 Task: Organize a 75-minute pottery and ceramics class to unleash your creativity with clay.
Action: Mouse pressed left at (453, 194)
Screenshot: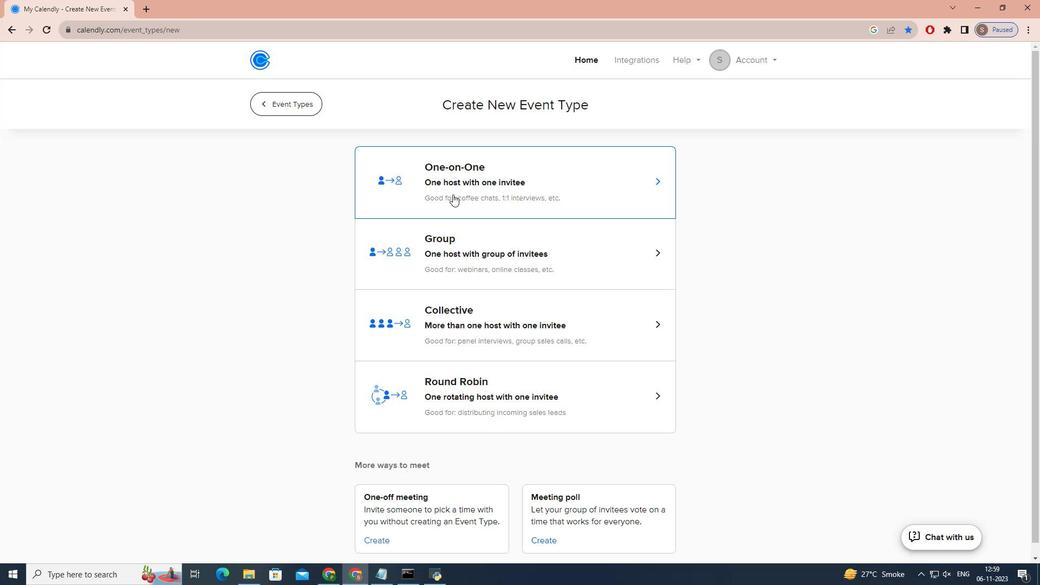 
Action: Mouse moved to (440, 258)
Screenshot: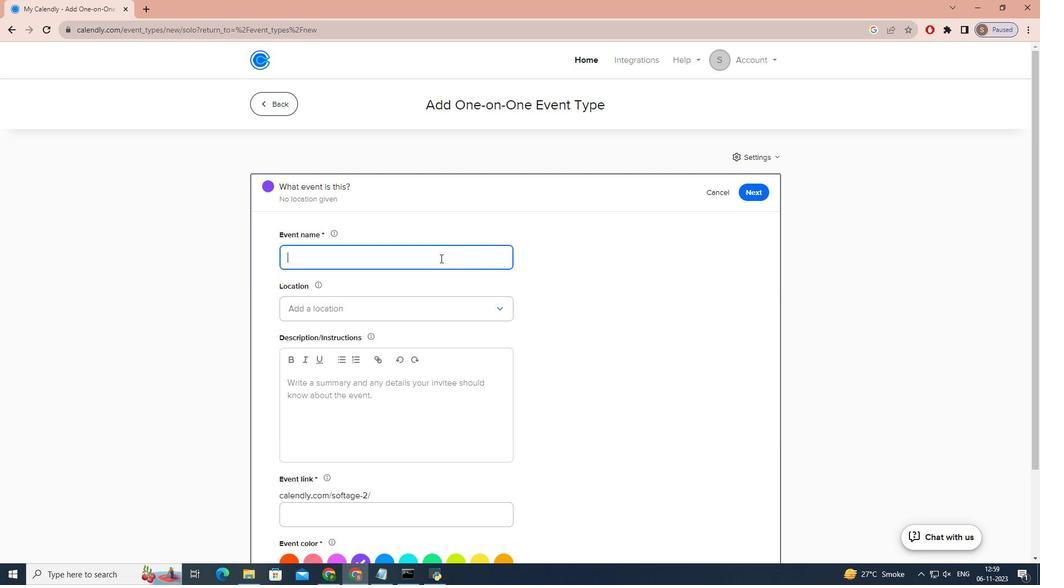 
Action: Mouse pressed left at (440, 258)
Screenshot: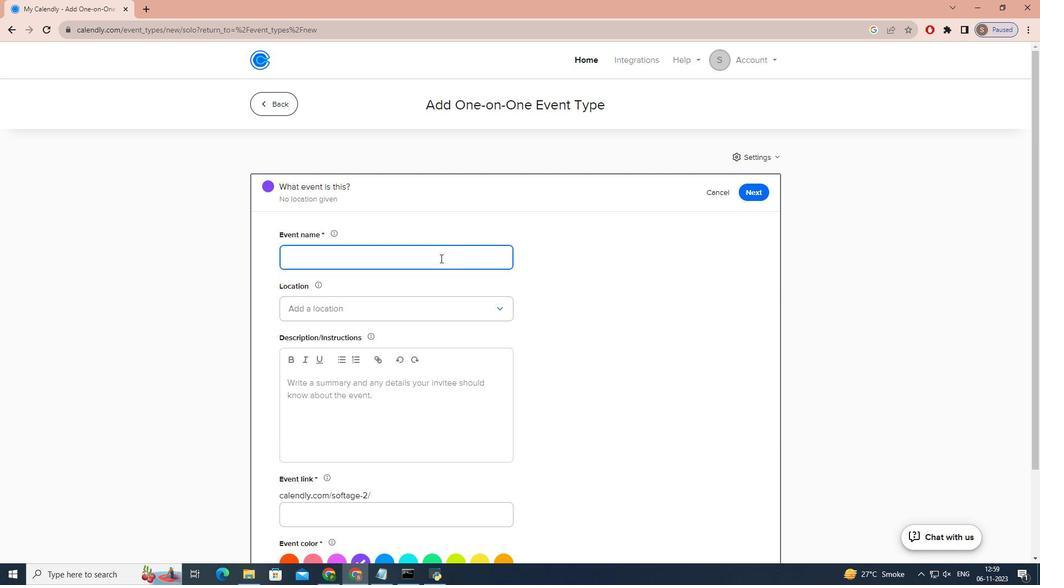 
Action: Key pressed c<Key.caps_lock>LAY<Key.space><Key.caps_lock>c<Key.caps_lock>REATIONS<Key.shift_r>:<Key.space><Key.caps_lock>u<Key.caps_lock>NLEASH<Key.space><Key.caps_lock>y<Key.caps_lock>OUR<Key.space><Key.caps_lock>i<Key.caps_lock>NNER<Key.space><Key.caps_lock>p<Key.caps_lock>OTTER<Key.space>
Screenshot: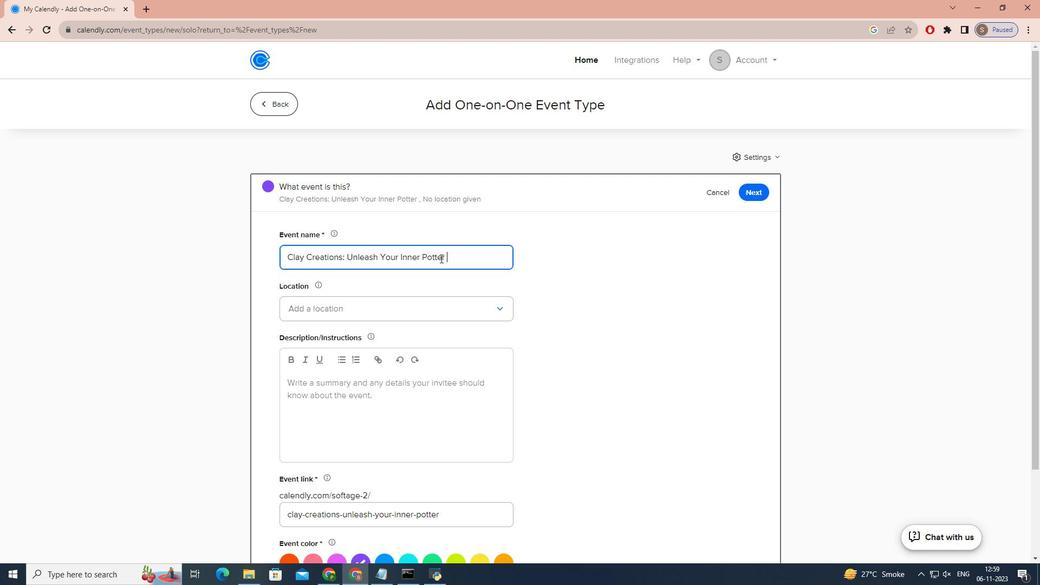 
Action: Mouse moved to (430, 312)
Screenshot: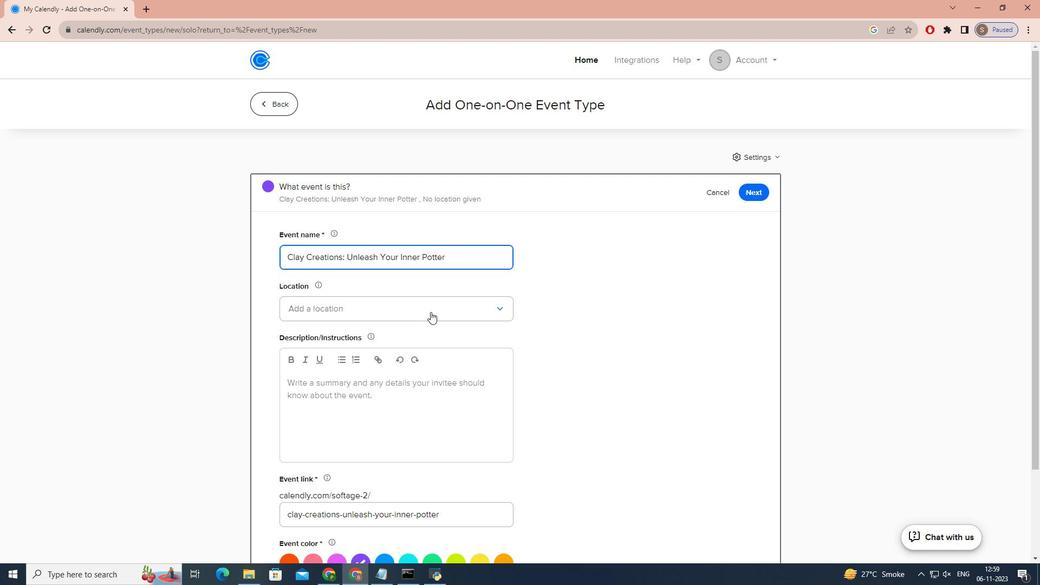 
Action: Mouse pressed left at (430, 312)
Screenshot: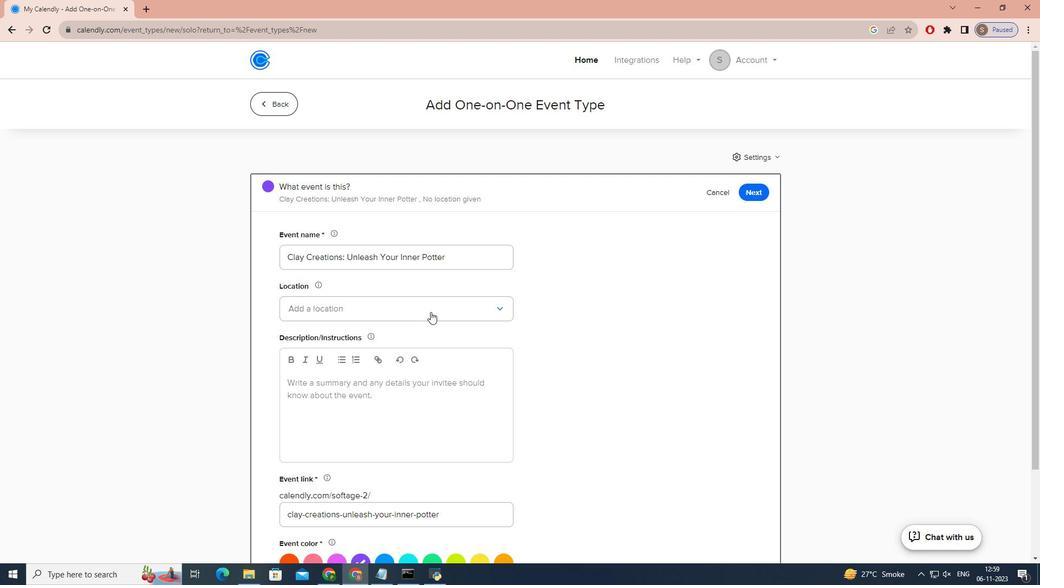 
Action: Mouse moved to (423, 329)
Screenshot: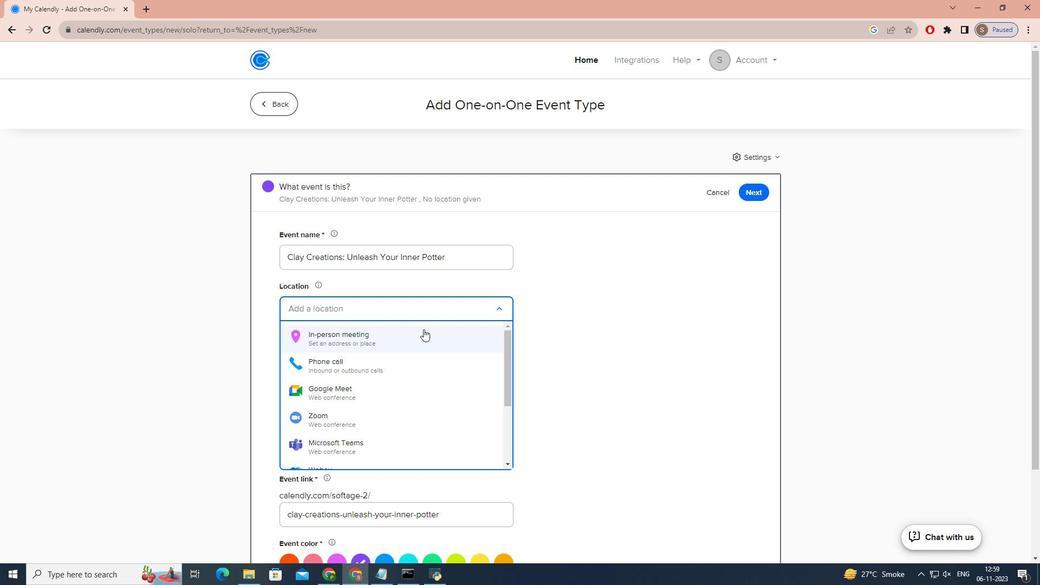 
Action: Mouse pressed left at (423, 329)
Screenshot: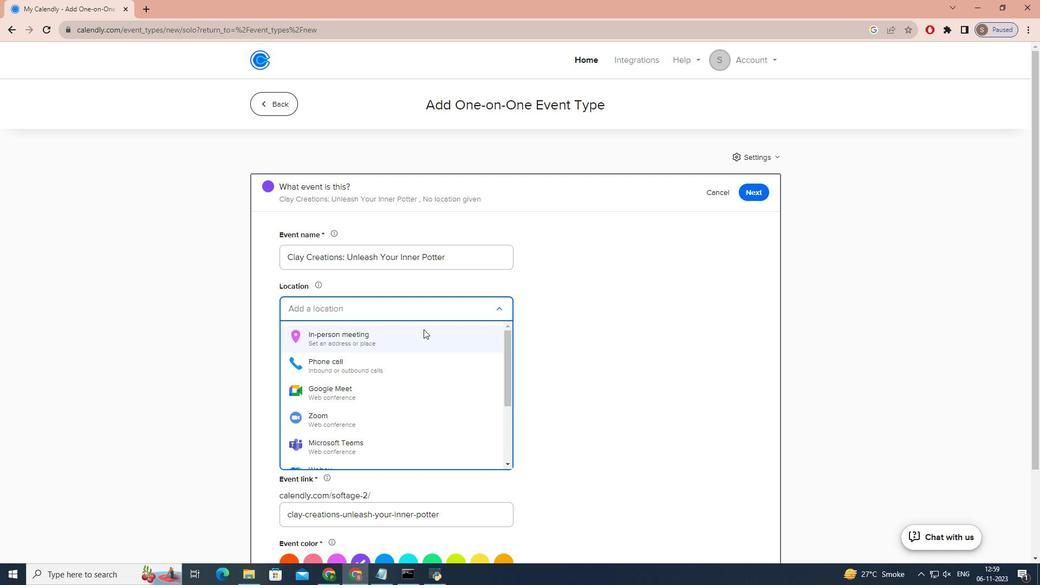 
Action: Mouse moved to (461, 182)
Screenshot: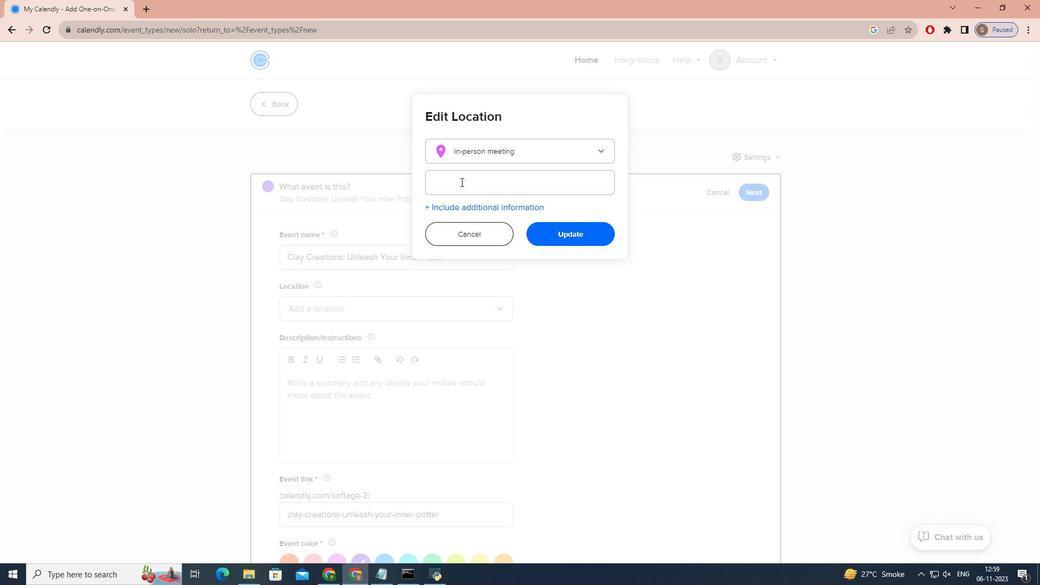 
Action: Mouse pressed left at (461, 182)
Screenshot: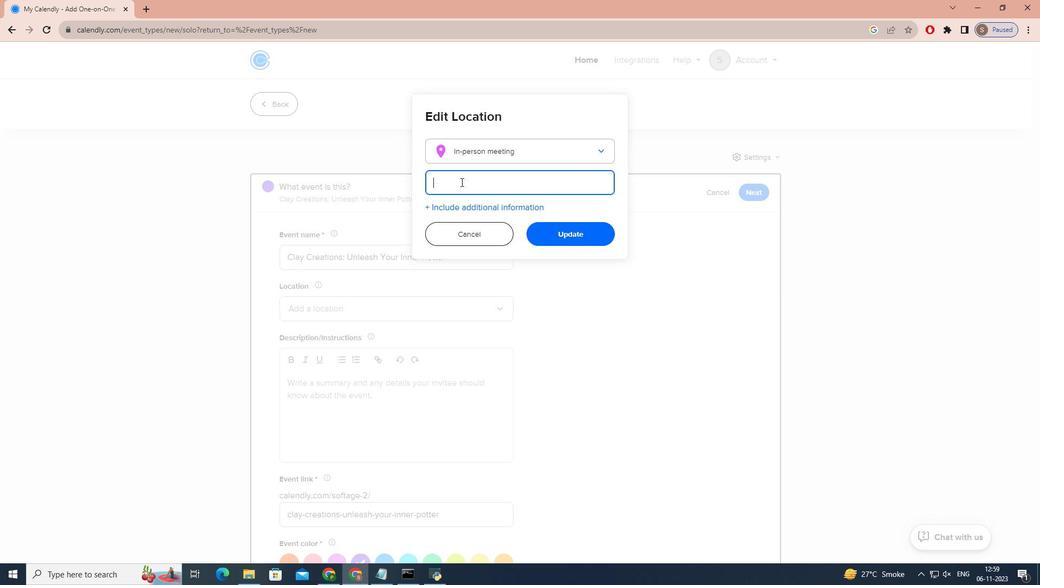 
Action: Key pressed <Key.caps_lock>m<Key.caps_lock>AISON<Key.space><Key.caps_lock>c<Key.caps_lock>LAY<Key.space><Key.backspace>,<Key.space>310<Key.space><Key.caps_lock>m<Key.caps_lock>ESEROLE<Key.space><Key.caps_lock>s<Key.caps_lock>TREET,<Key.space><Key.caps_lock>s<Key.caps_lock>UITE<Key.space>202,<Key.space><Key.caps_lock>b<Key.caps_lock>ROOKLYN,<Key.space><Key.caps_lock>ny<Key.space>11206
Screenshot: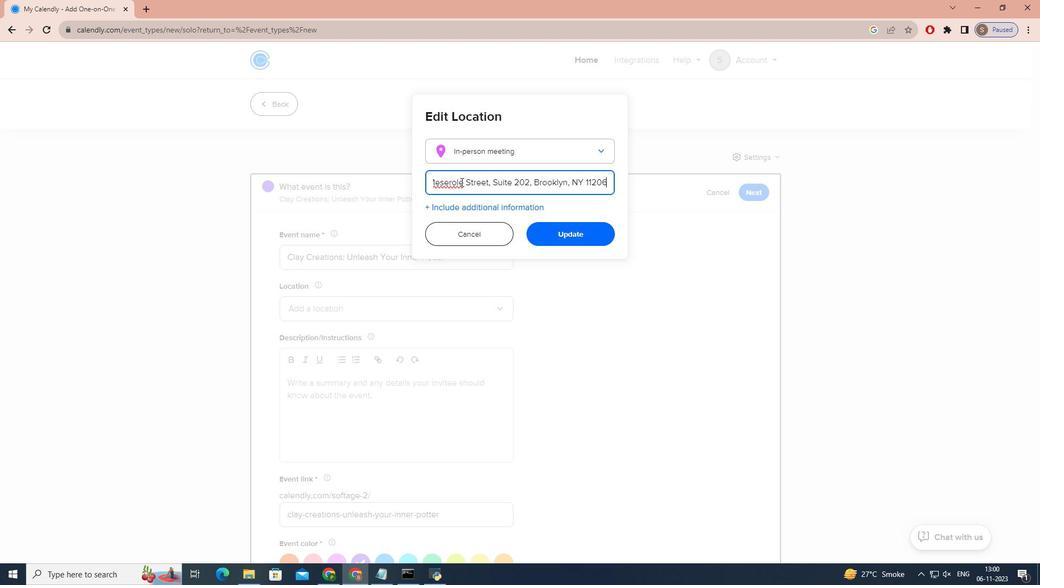
Action: Mouse moved to (562, 231)
Screenshot: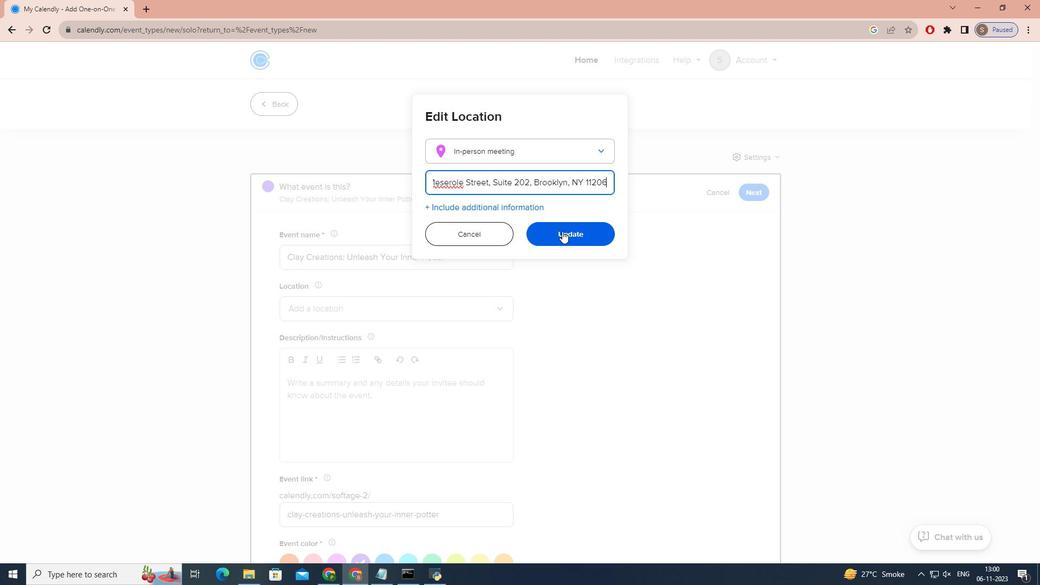 
Action: Mouse pressed left at (562, 231)
Screenshot: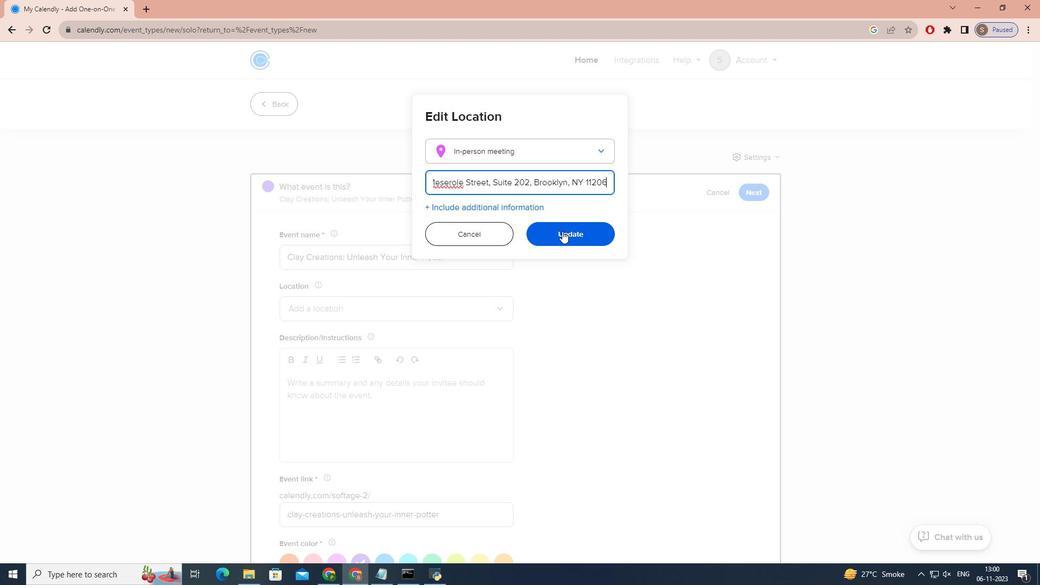 
Action: Mouse moved to (418, 412)
Screenshot: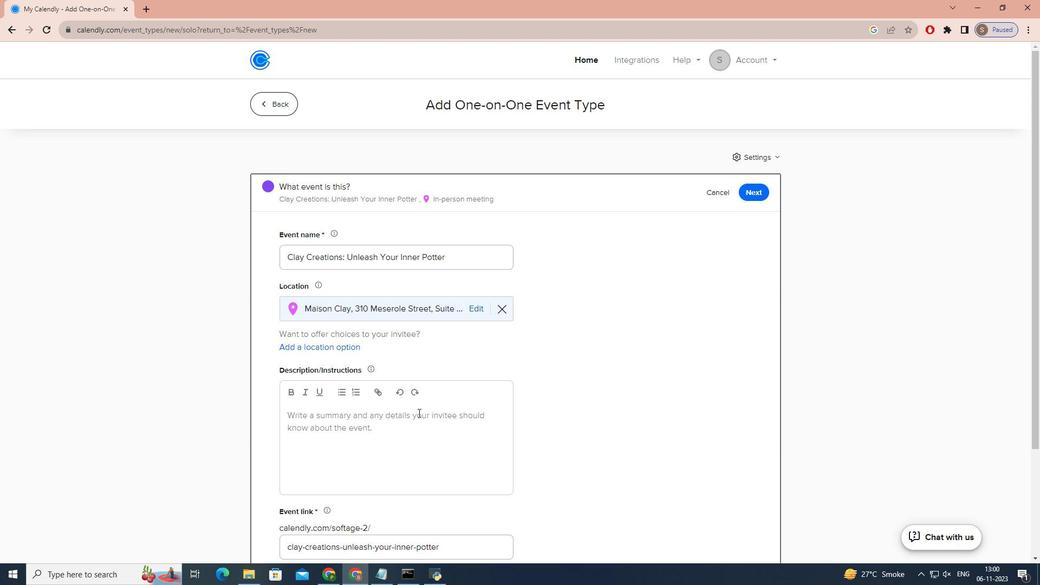 
Action: Mouse pressed left at (418, 412)
Screenshot: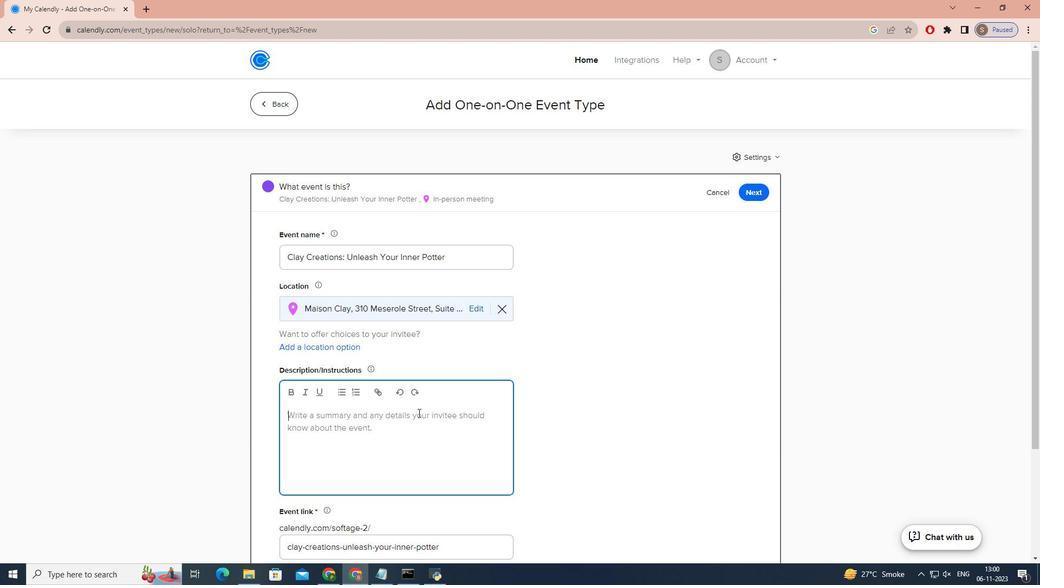 
Action: Key pressed w<Key.caps_lock>ELCOME<Key.space>TO<Key.space>OUR<Key.space><Key.shift_r>"<Key.caps_lock>c<Key.caps_lock>LAY<Key.space><Key.caps_lock>c<Key.caps_lock>REATIONS<Key.shift_r>"<Key.space>A<Key.space>HANDS-ON<Key.space>POTTERY<Key.space>AND<Key.space>CERAMICS<Key.space>CLASS<Key.space>WHERE<Key.space>YOU<Key.space>CAN<Key.space>UNLEASH<Key.space>YOUR<Key.space>INNER<Key.space>ARTIST<Key.space>AND<Key.space>TRANSFORM<Key.space>A<Key.space>LI<Key.backspace>UMP<Key.space>OF<Key.space>CLAY<Key.space>INTO<Key.space>A<Key.space>WORK<Key.space>OF<Key.space>ART.<Key.space><Key.caps_lock>w<Key.caps_lock>HETHER<Key.space>YOU<Key.space>ARE<Key.space>CURIOUS<Key.space>BEGGINER<Key.space><Key.backspace><Key.backspace><Key.backspace><Key.backspace><Key.backspace><Key.backspace>INNER<Key.space>OR<Key.space>A<Key.space>SEASONED<Key.space>POTTER,<Key.space>THIS<Key.space>CLASS<Key.space>OFFR<Key.backspace>ERS<Key.space>A<Key.space>CREAI<Key.backspace>TIVE<Key.space>AND<Key.space>THERAPEUTIC<Key.space>EXPERIENCE<Key.space>FOR<Key.space>ALL.<Key.space>
Screenshot: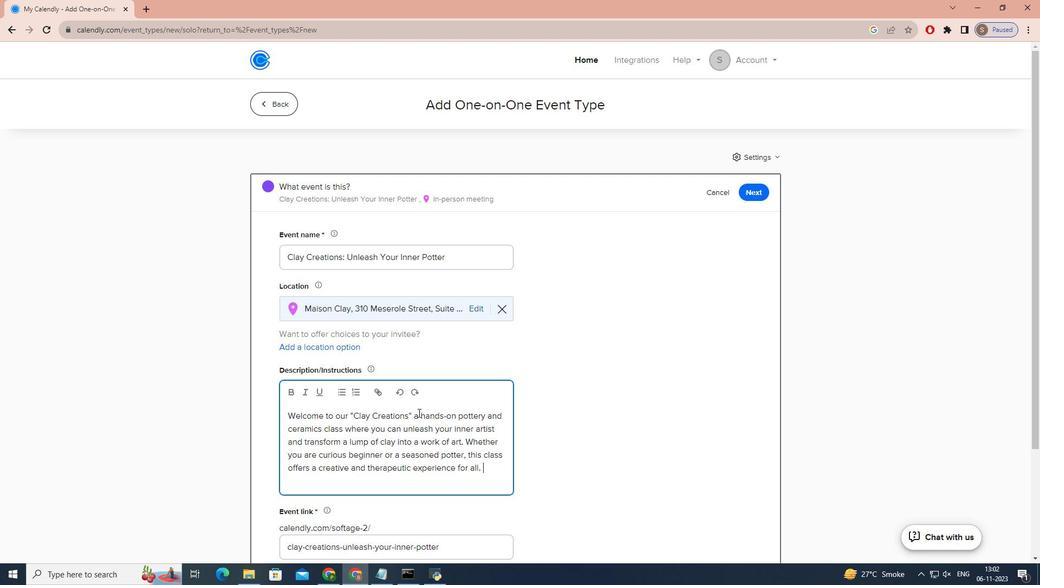
Action: Mouse scrolled (418, 412) with delta (0, 0)
Screenshot: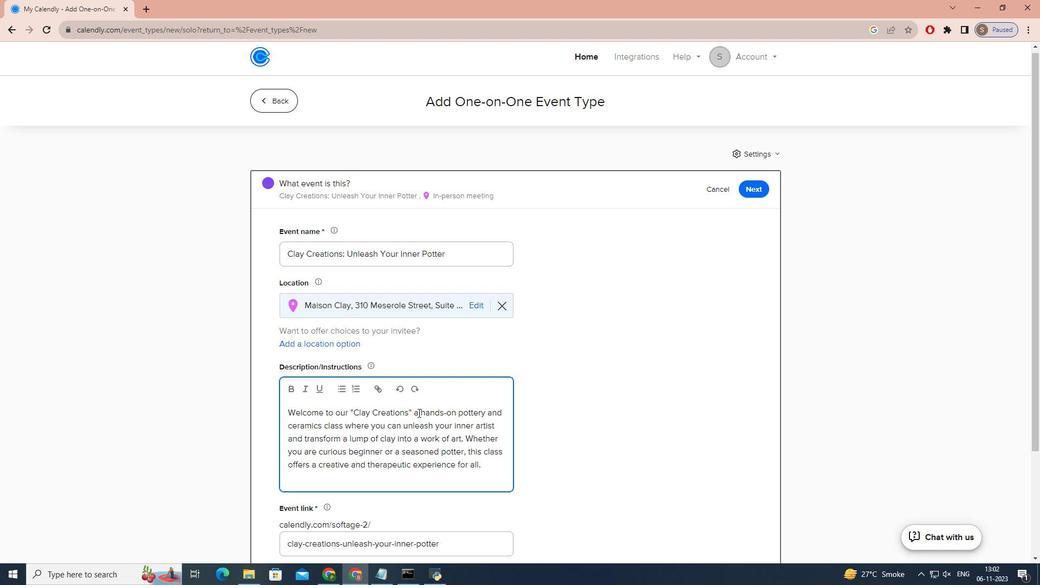 
Action: Mouse scrolled (418, 412) with delta (0, 0)
Screenshot: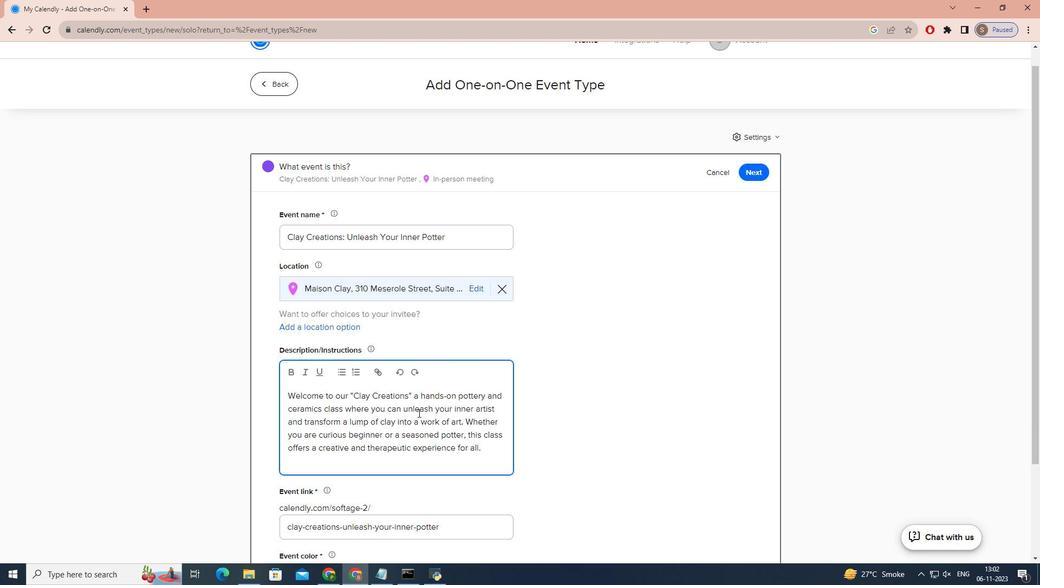 
Action: Mouse scrolled (418, 412) with delta (0, 0)
Screenshot: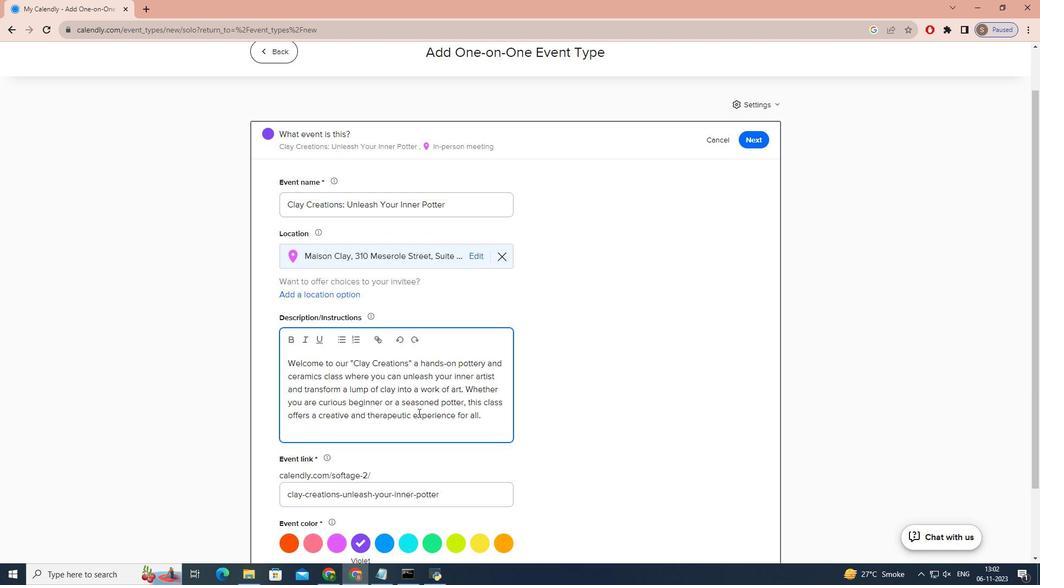 
Action: Mouse scrolled (418, 412) with delta (0, 0)
Screenshot: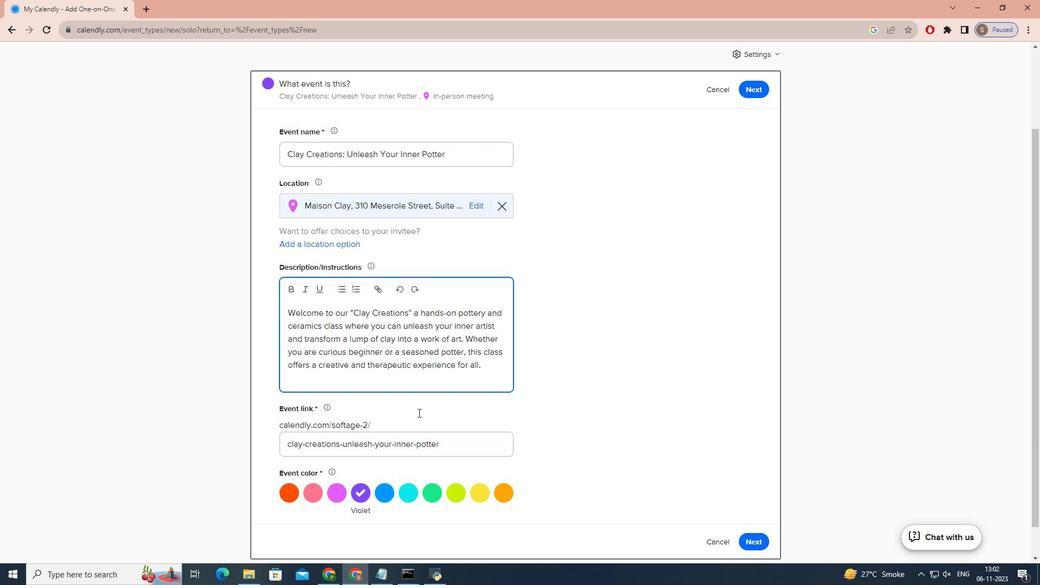 
Action: Mouse moved to (424, 449)
Screenshot: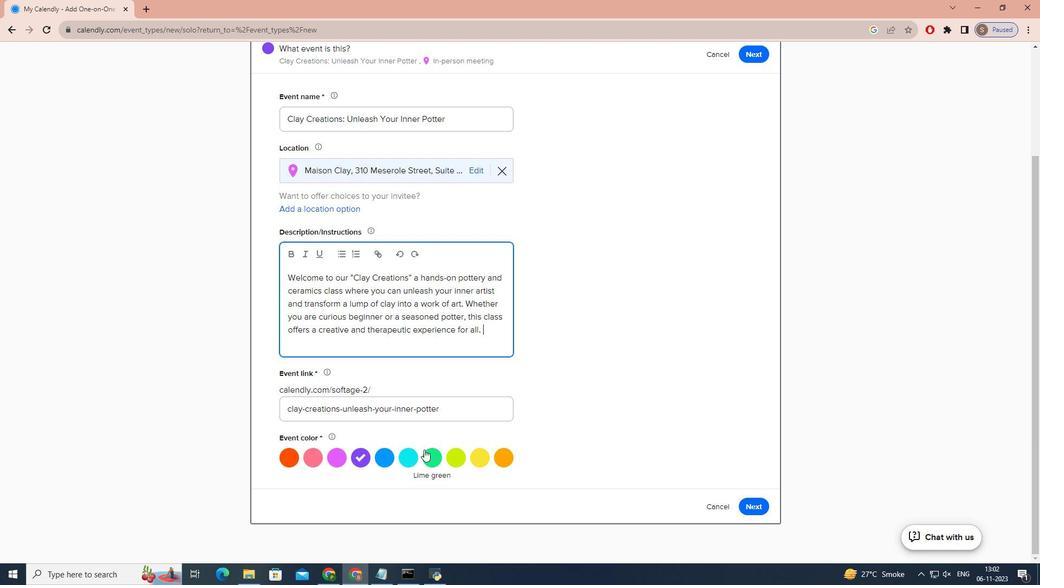
Action: Mouse pressed left at (424, 449)
Screenshot: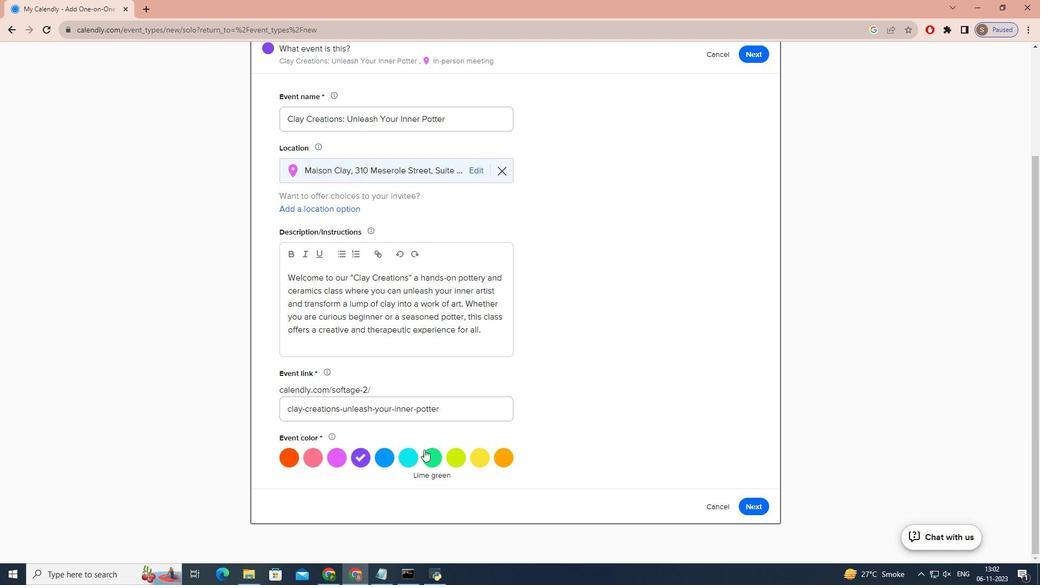 
Action: Mouse moved to (748, 505)
Screenshot: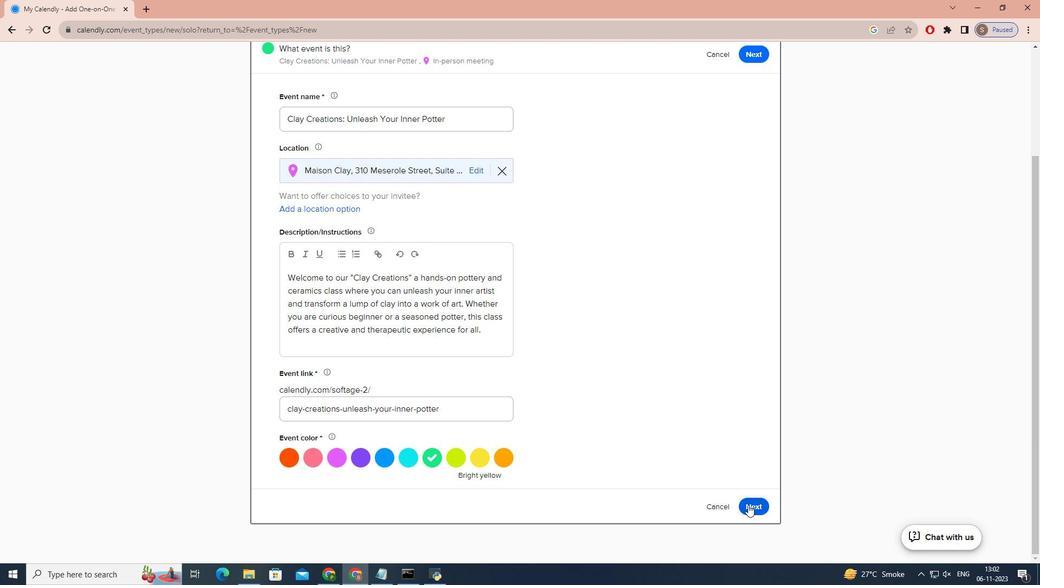 
Action: Mouse pressed left at (748, 505)
Screenshot: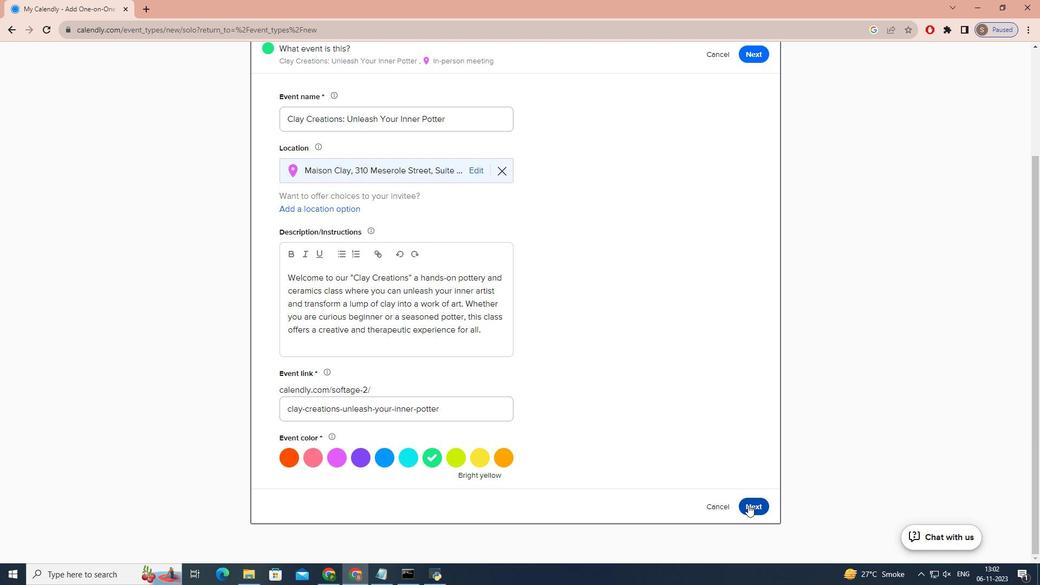 
Action: Mouse moved to (418, 309)
Screenshot: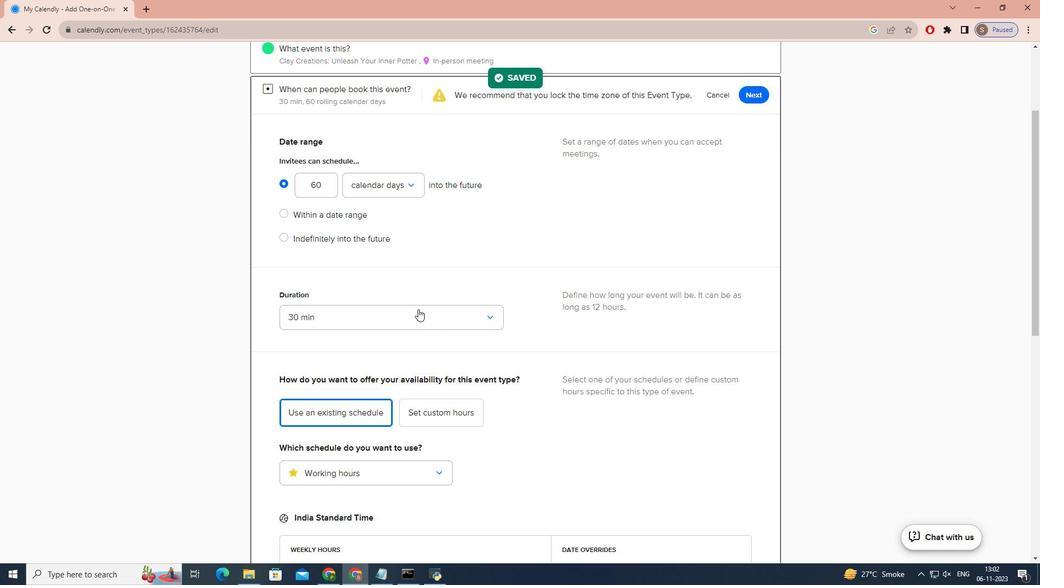 
Action: Mouse pressed left at (418, 309)
Screenshot: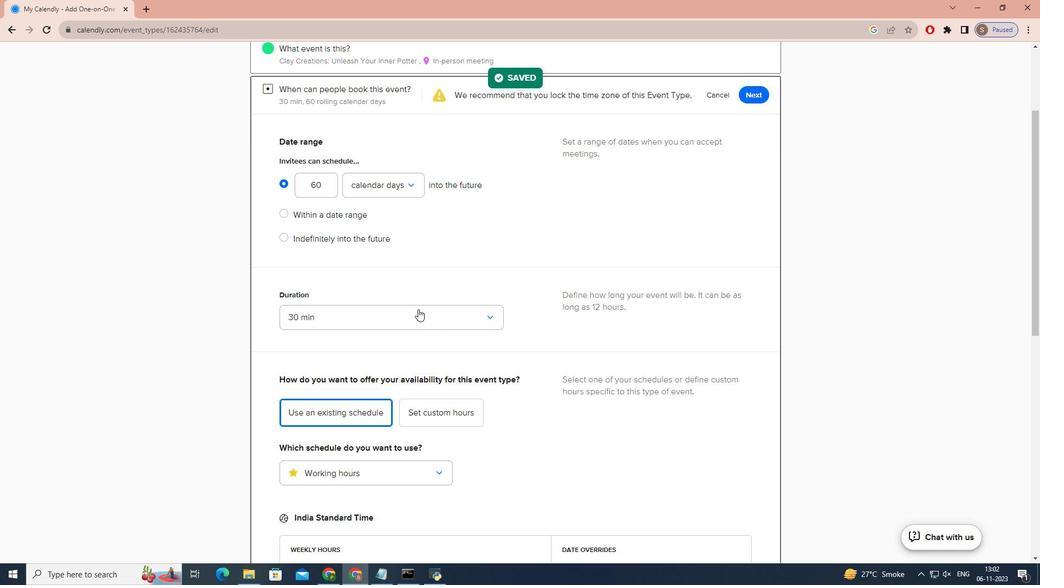 
Action: Mouse moved to (339, 434)
Screenshot: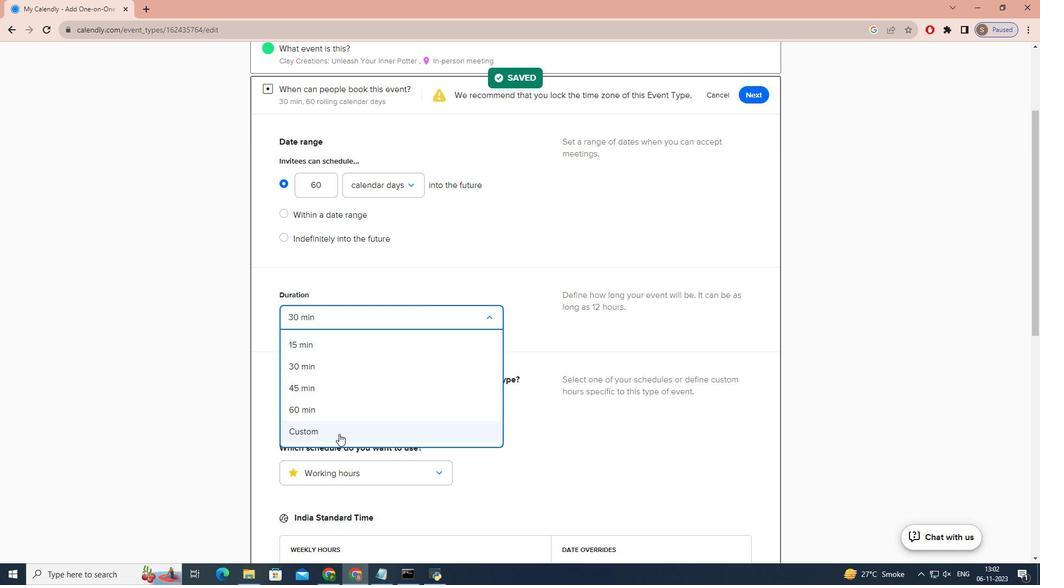 
Action: Mouse pressed left at (339, 434)
Screenshot: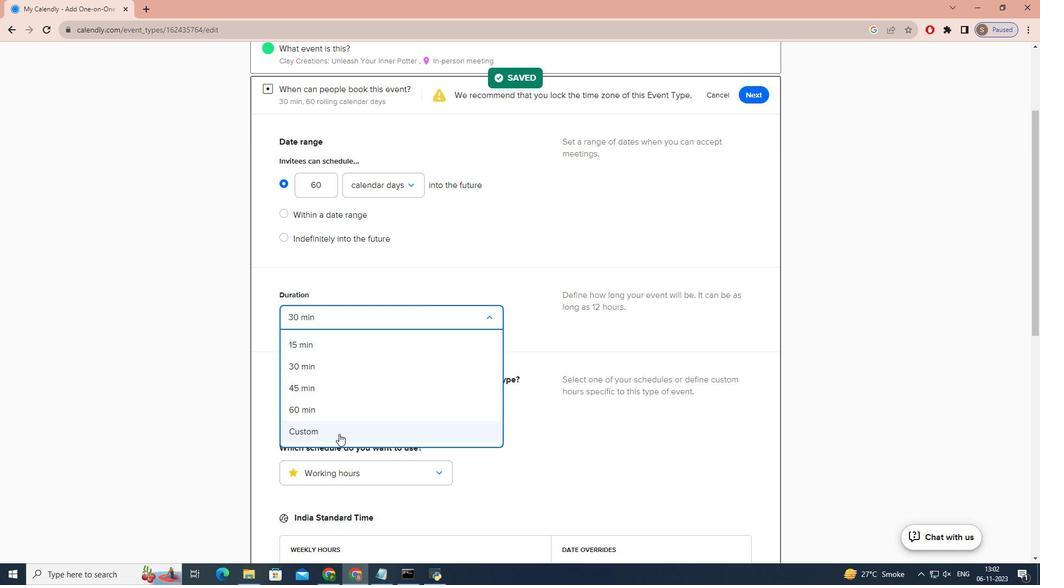 
Action: Mouse moved to (333, 350)
Screenshot: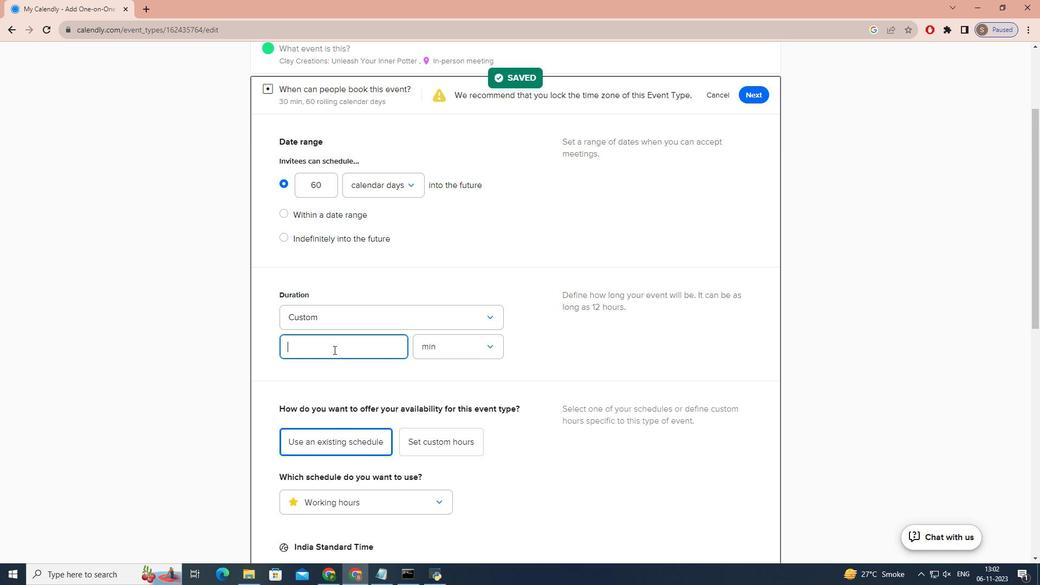 
Action: Key pressed 75
Screenshot: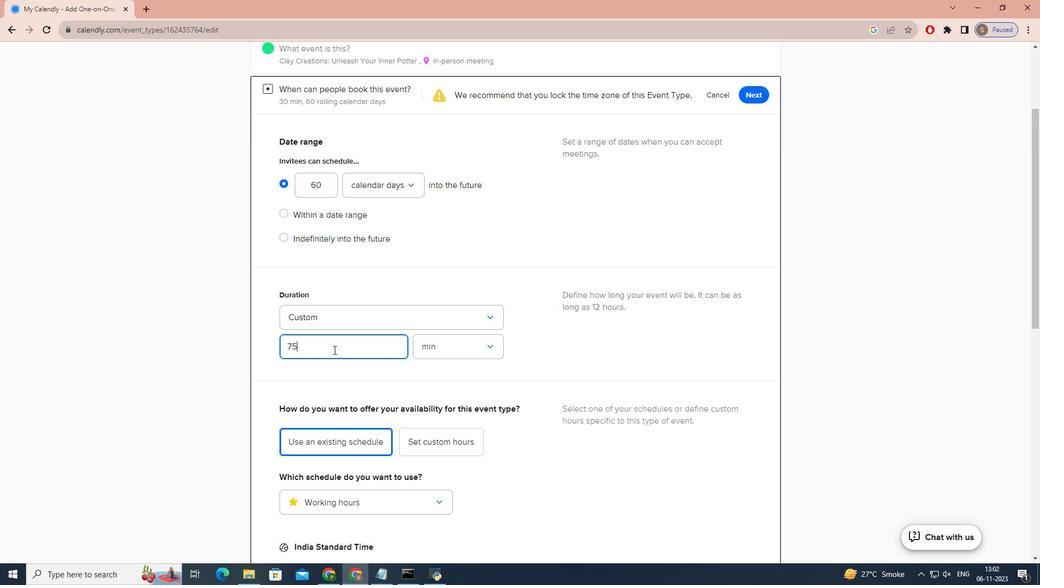 
Action: Mouse moved to (769, 188)
Screenshot: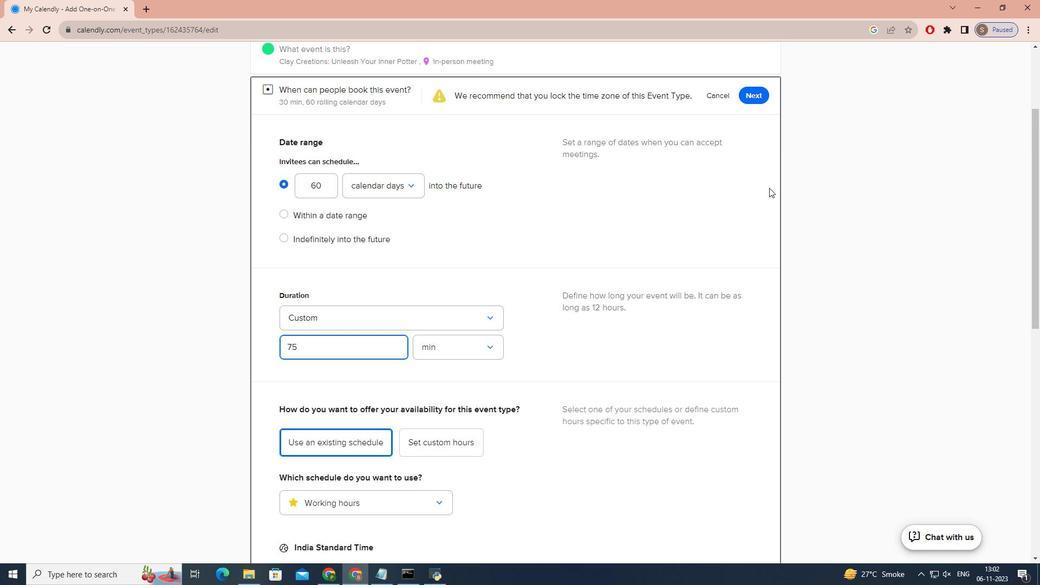 
Action: Mouse scrolled (769, 188) with delta (0, 0)
Screenshot: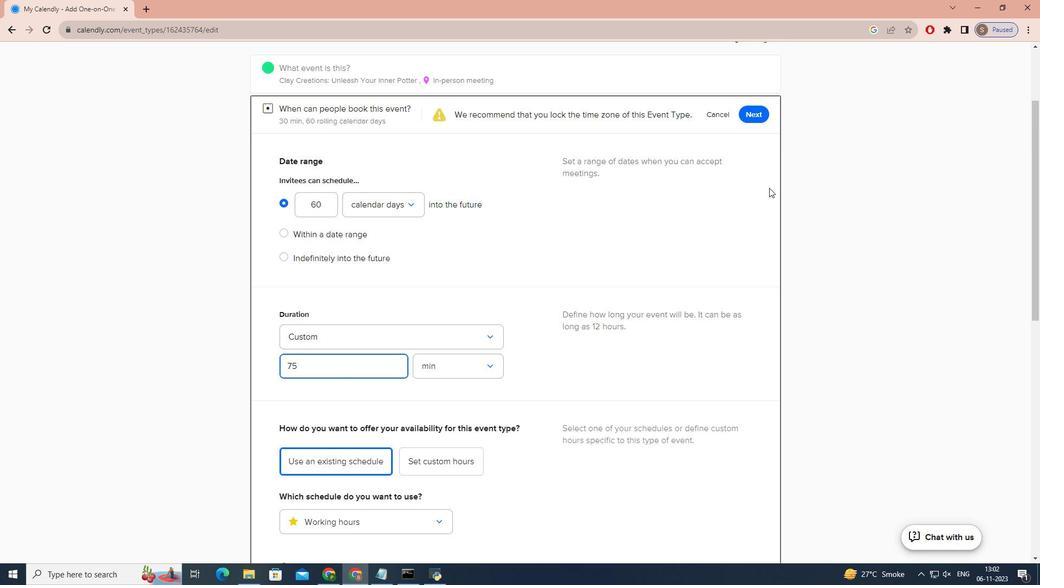 
Action: Mouse scrolled (769, 188) with delta (0, 0)
Screenshot: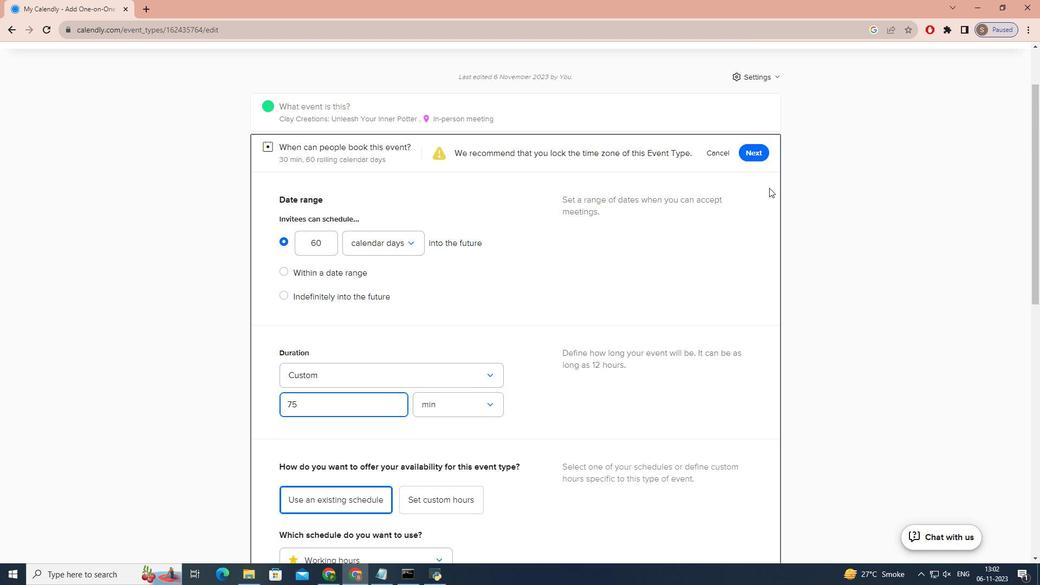 
Action: Mouse moved to (753, 204)
Screenshot: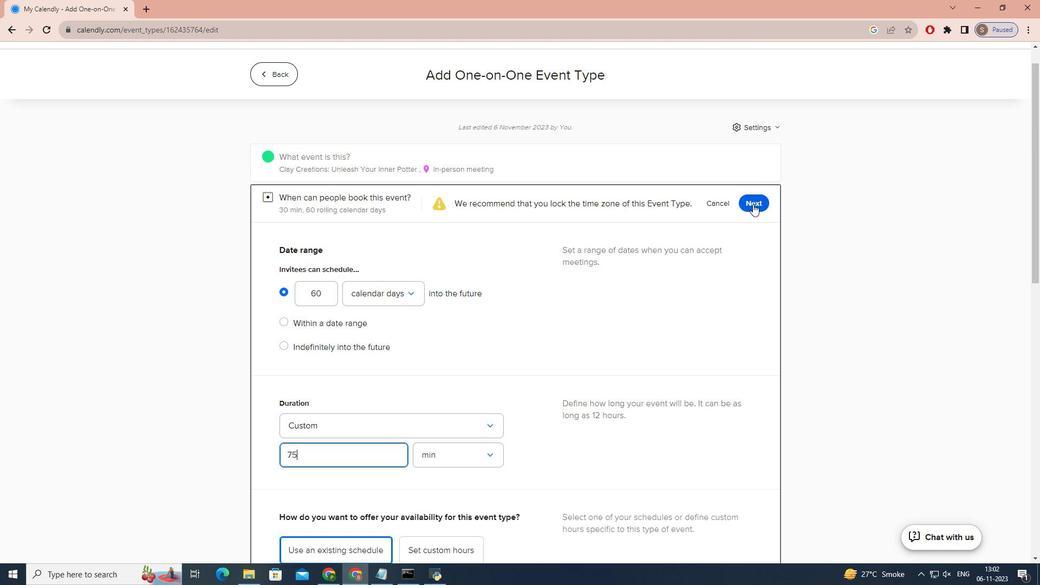 
Action: Mouse pressed left at (753, 204)
Screenshot: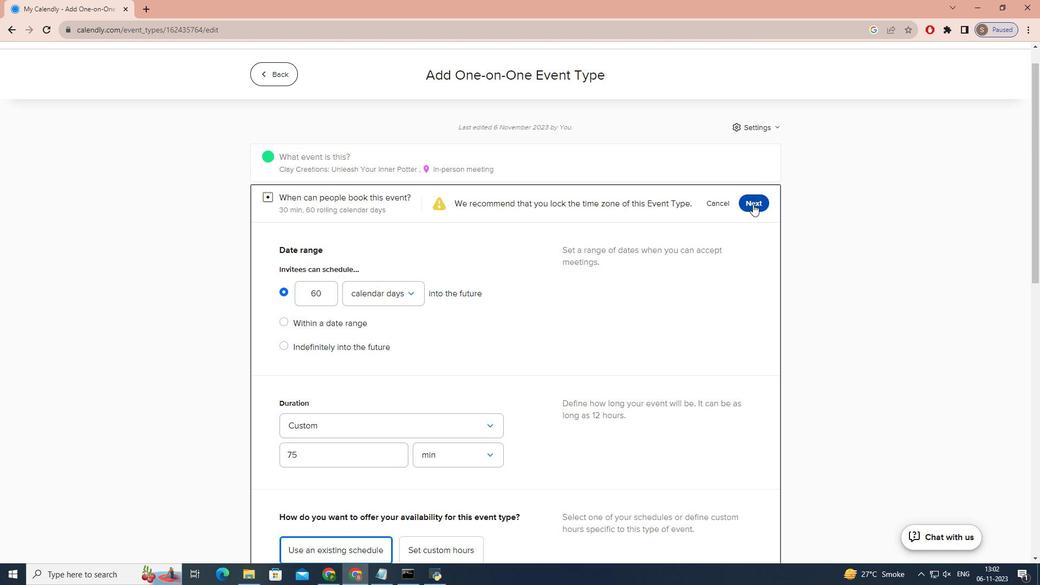 
